 Task: Open Card Card0000000113 in Board Board0000000029 in Workspace WS0000000010 in Trello. Add Member nikhrathi889@gmail.com to Card Card0000000113 in Board Board0000000029 in Workspace WS0000000010 in Trello. Add Purple Label titled Label0000000113 to Card Card0000000113 in Board Board0000000029 in Workspace WS0000000010 in Trello. Add Checklist CL0000000113 to Card Card0000000113 in Board Board0000000029 in Workspace WS0000000010 in Trello. Add Dates with Start Date as Aug 01 2023 and Due Date as Aug 31 2023 to Card Card0000000113 in Board Board0000000029 in Workspace WS0000000010 in Trello
Action: Mouse moved to (452, 24)
Screenshot: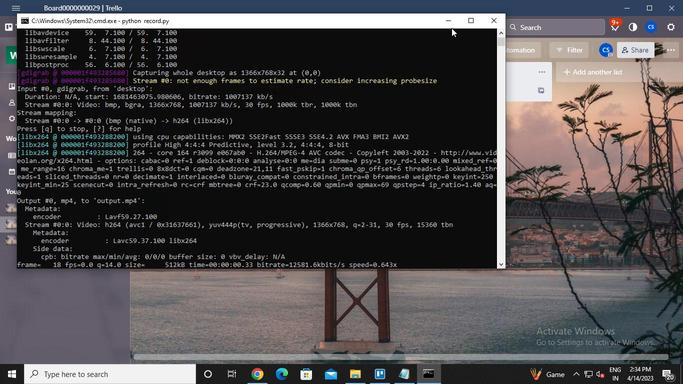 
Action: Mouse pressed left at (452, 24)
Screenshot: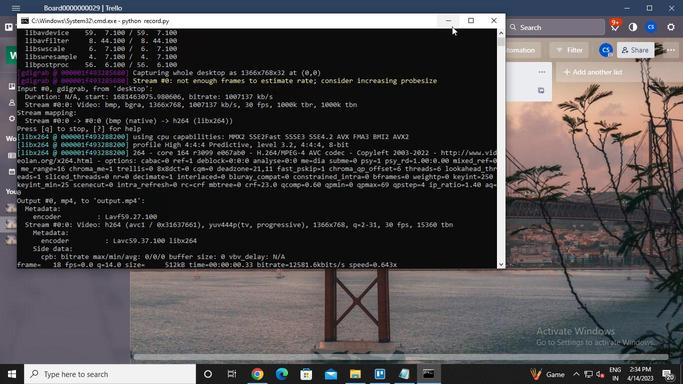 
Action: Mouse moved to (60, 219)
Screenshot: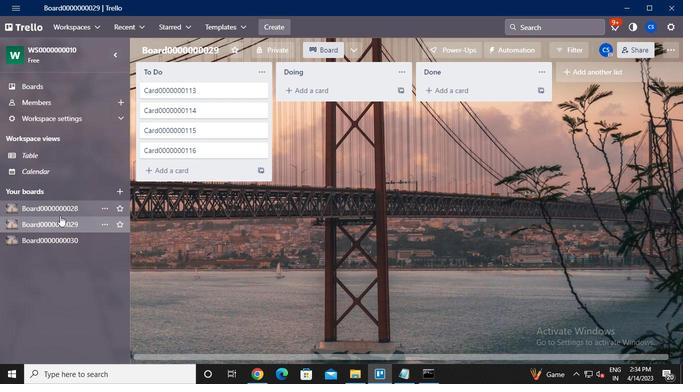 
Action: Mouse pressed left at (60, 219)
Screenshot: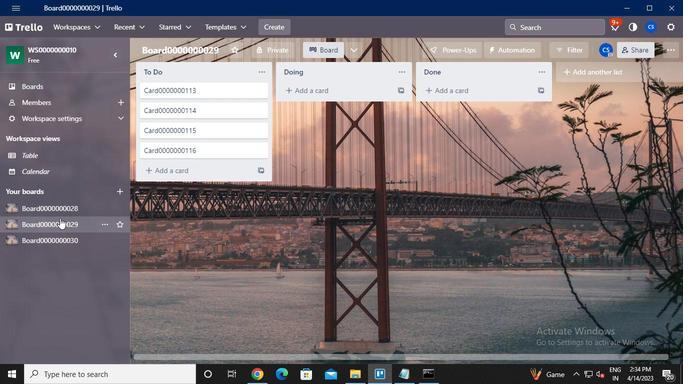 
Action: Mouse moved to (201, 91)
Screenshot: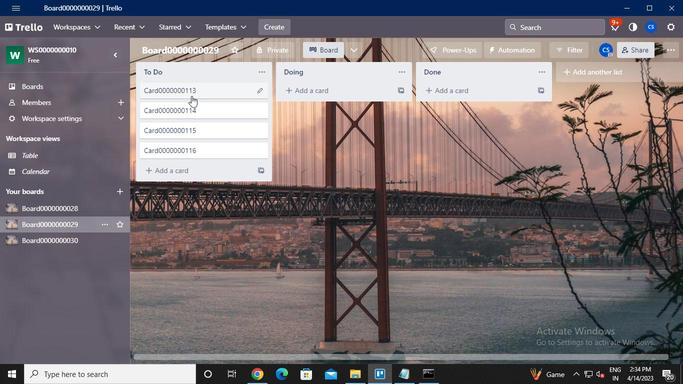 
Action: Mouse pressed left at (201, 91)
Screenshot: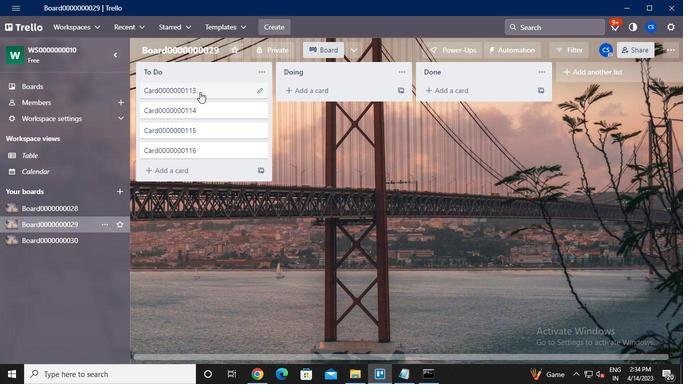 
Action: Mouse moved to (489, 95)
Screenshot: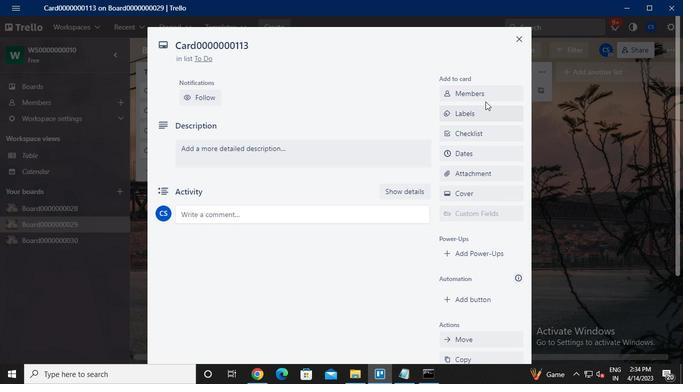 
Action: Mouse pressed left at (489, 95)
Screenshot: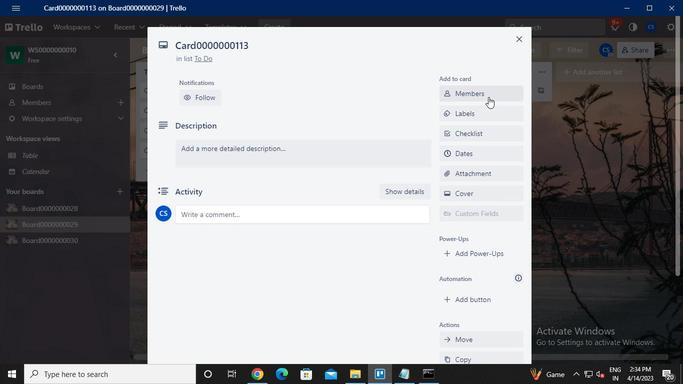 
Action: Mouse moved to (461, 86)
Screenshot: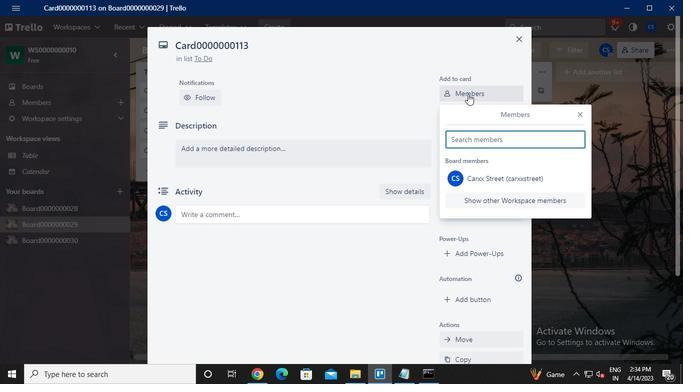 
Action: Keyboard n
Screenshot: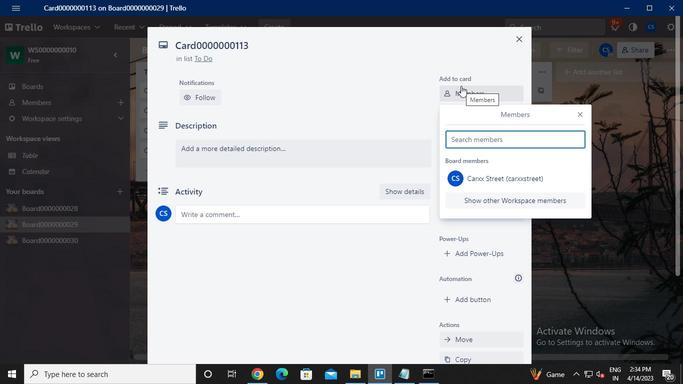 
Action: Keyboard i
Screenshot: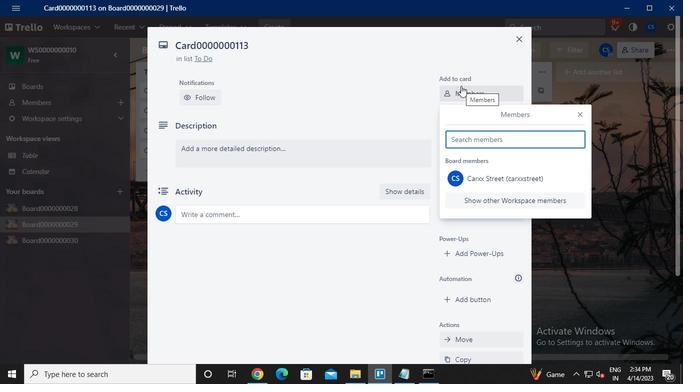 
Action: Keyboard k
Screenshot: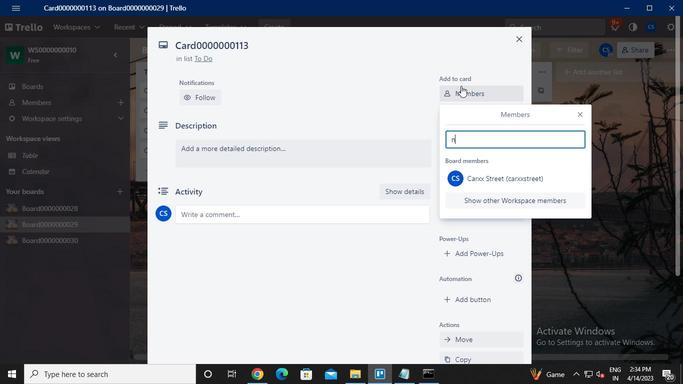 
Action: Keyboard r
Screenshot: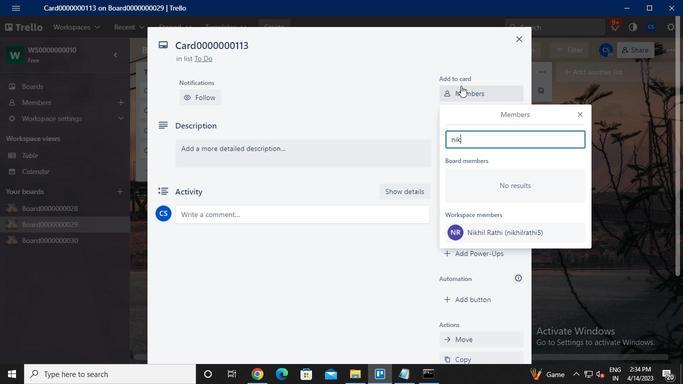 
Action: Keyboard a
Screenshot: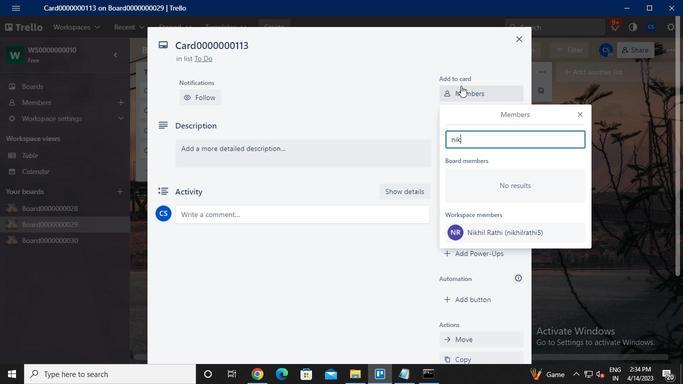 
Action: Keyboard t
Screenshot: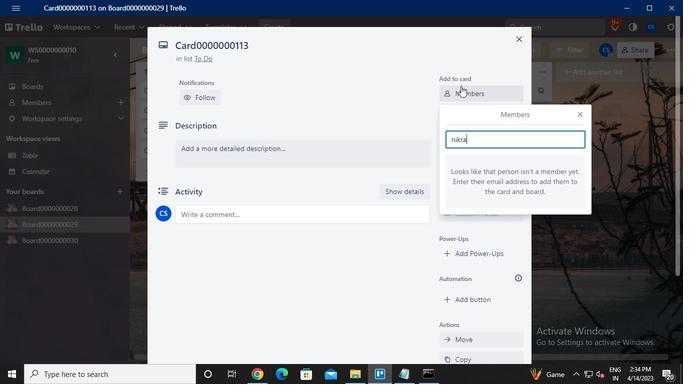 
Action: Keyboard h
Screenshot: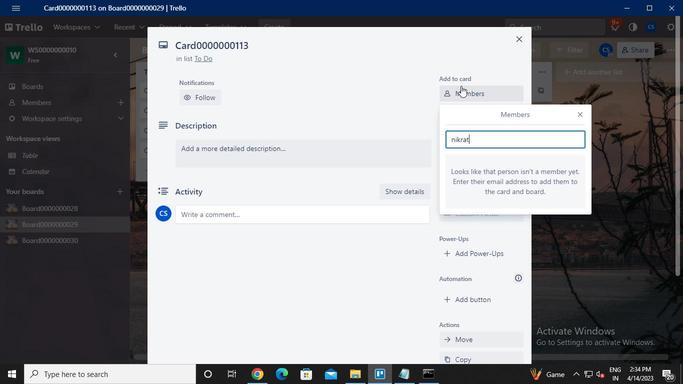 
Action: Keyboard i
Screenshot: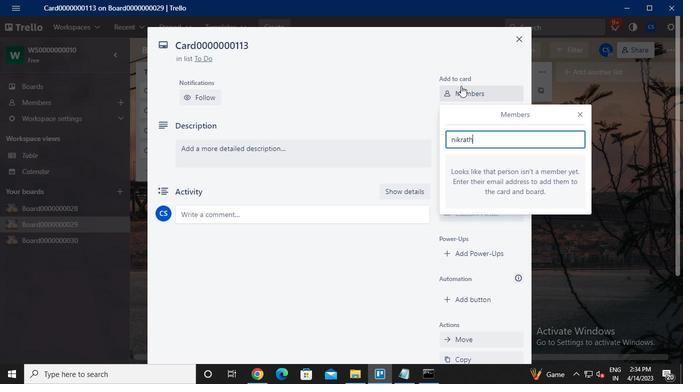 
Action: Keyboard <104>
Screenshot: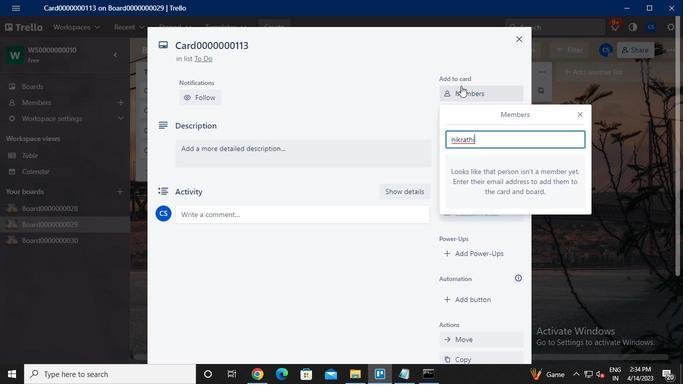 
Action: Keyboard <104>
Screenshot: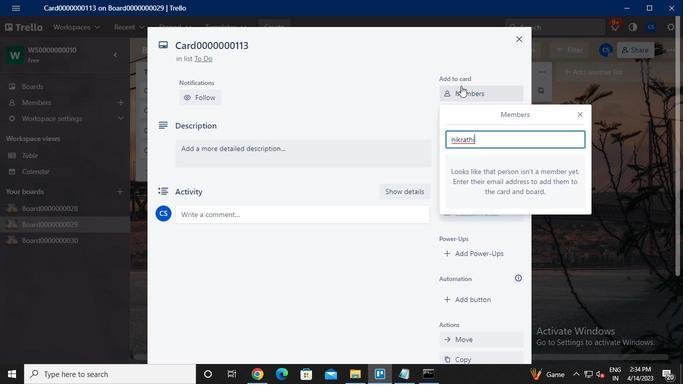 
Action: Keyboard <105>
Screenshot: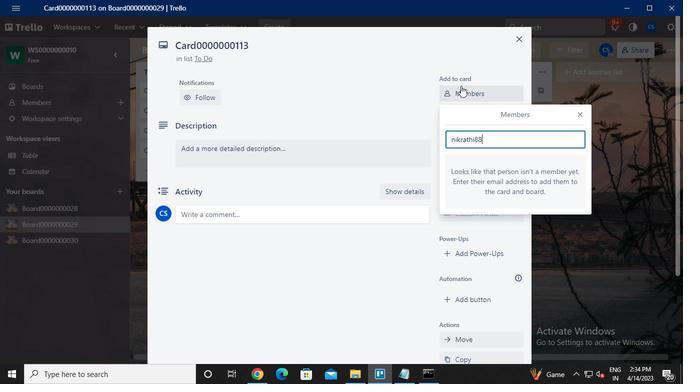 
Action: Keyboard Key.shift
Screenshot: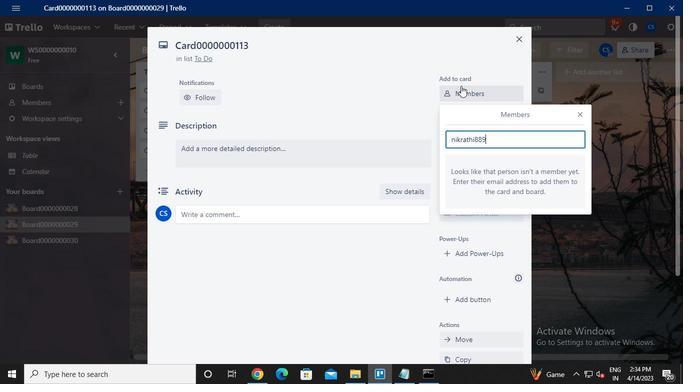 
Action: Keyboard @
Screenshot: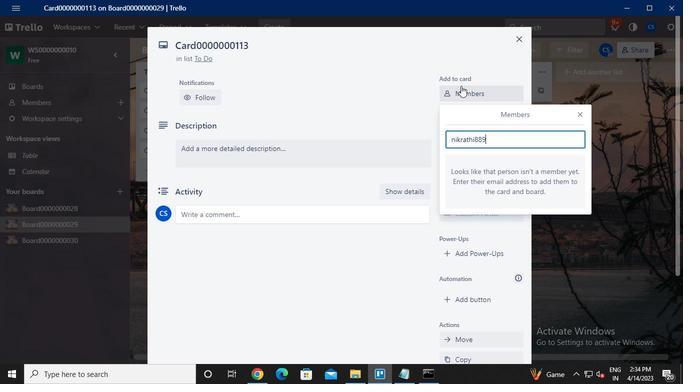 
Action: Keyboard g
Screenshot: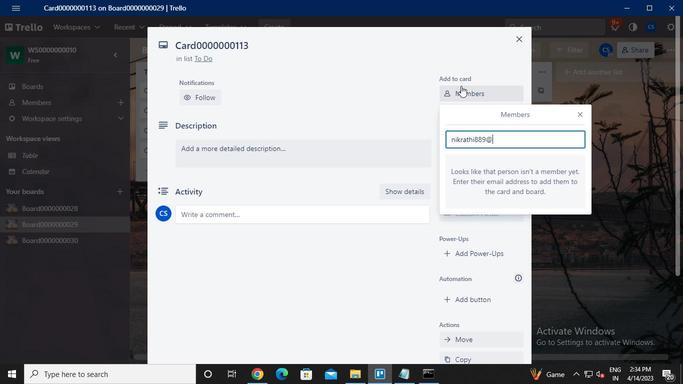 
Action: Keyboard m
Screenshot: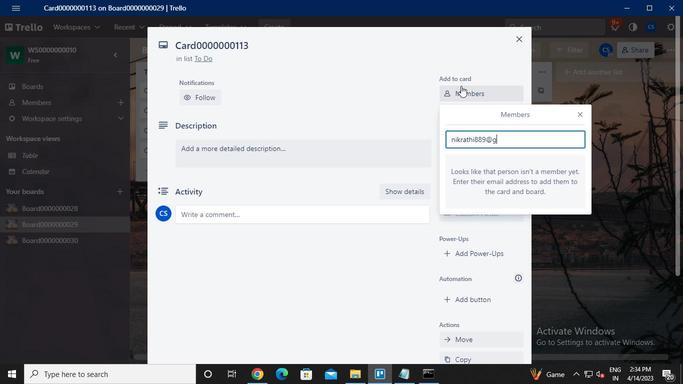 
Action: Keyboard a
Screenshot: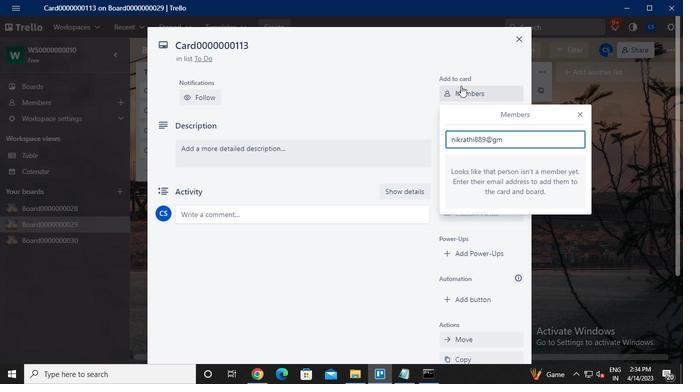 
Action: Keyboard i
Screenshot: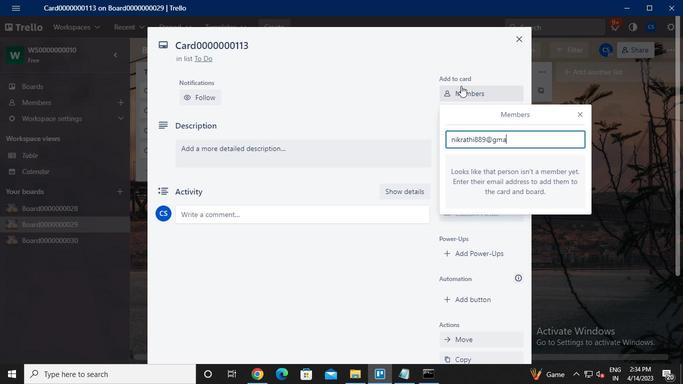 
Action: Keyboard l
Screenshot: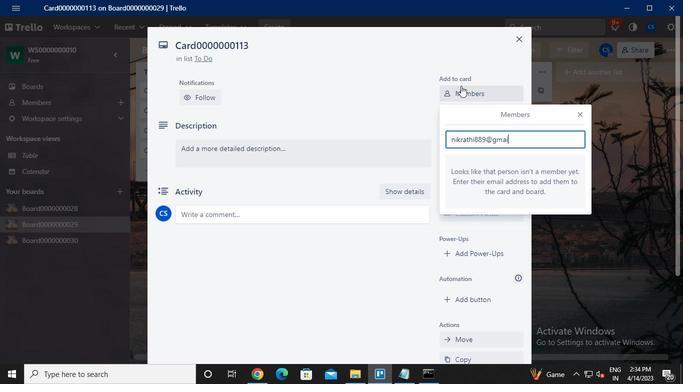 
Action: Keyboard .
Screenshot: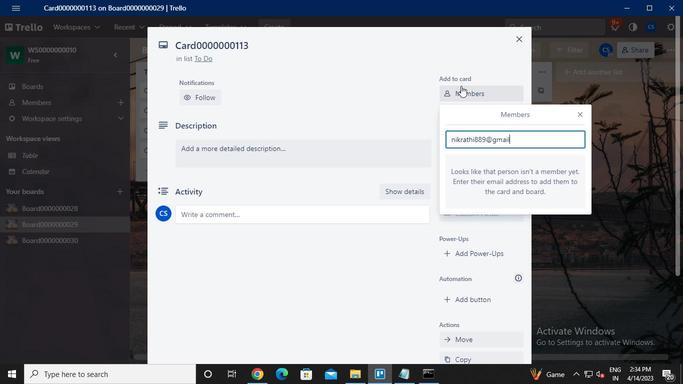 
Action: Keyboard c
Screenshot: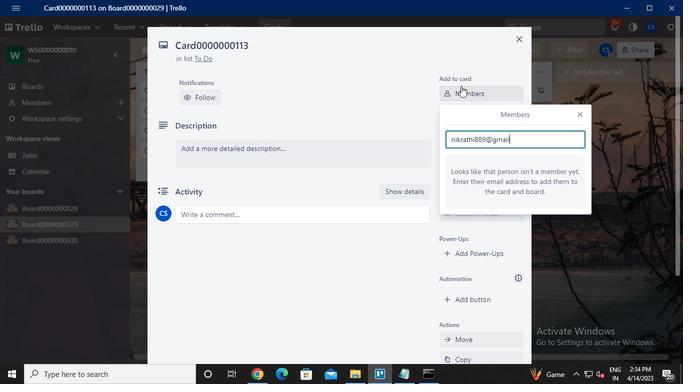 
Action: Keyboard o
Screenshot: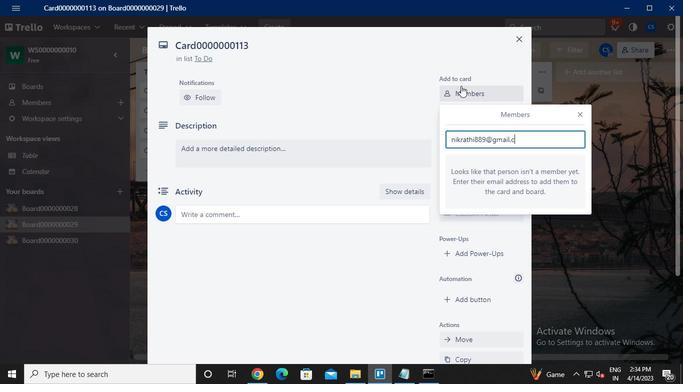 
Action: Keyboard m
Screenshot: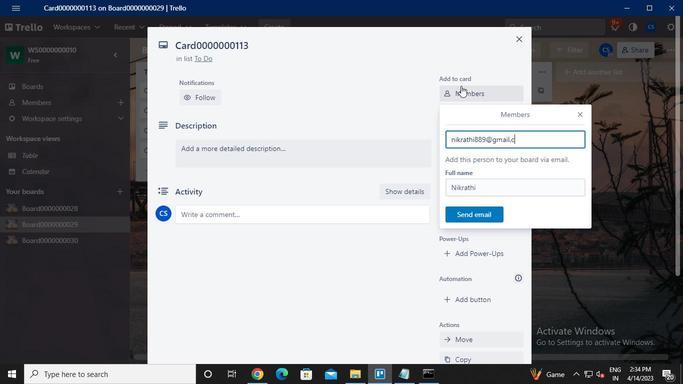 
Action: Mouse moved to (482, 210)
Screenshot: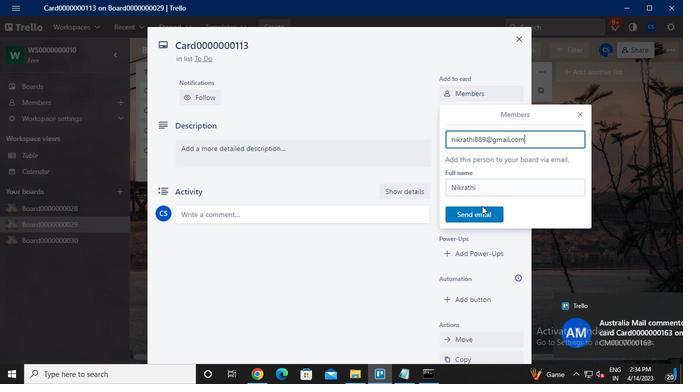 
Action: Mouse pressed left at (482, 210)
Screenshot: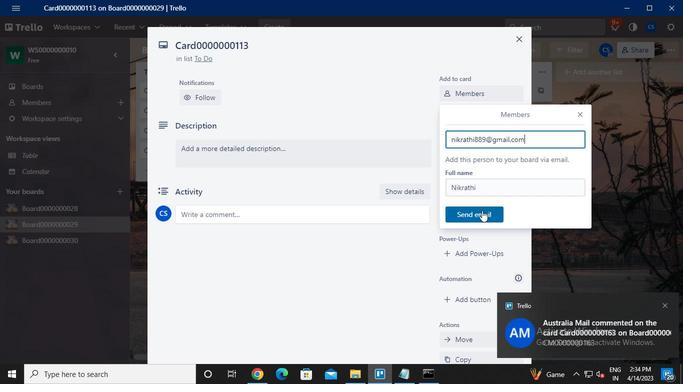 
Action: Mouse moved to (472, 152)
Screenshot: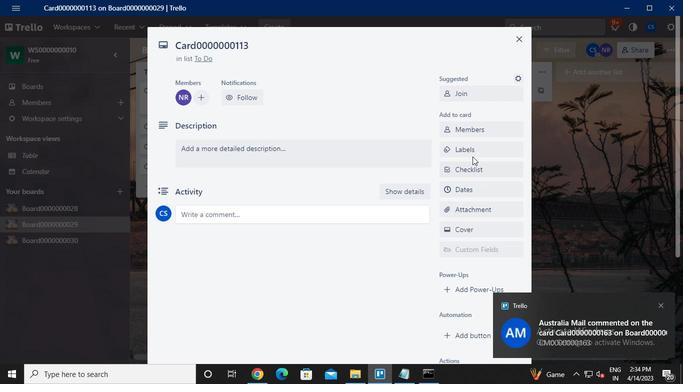 
Action: Mouse pressed left at (472, 152)
Screenshot: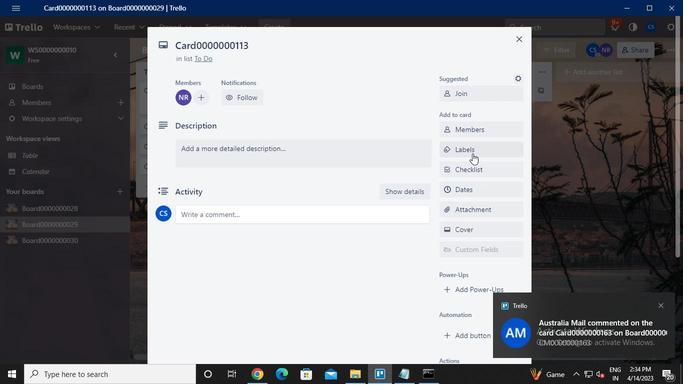 
Action: Mouse moved to (494, 223)
Screenshot: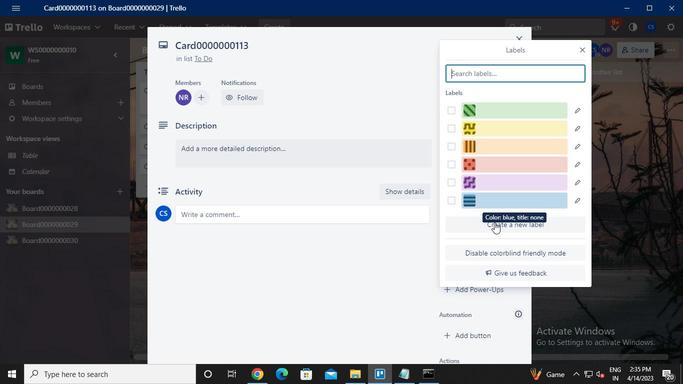 
Action: Mouse pressed left at (494, 223)
Screenshot: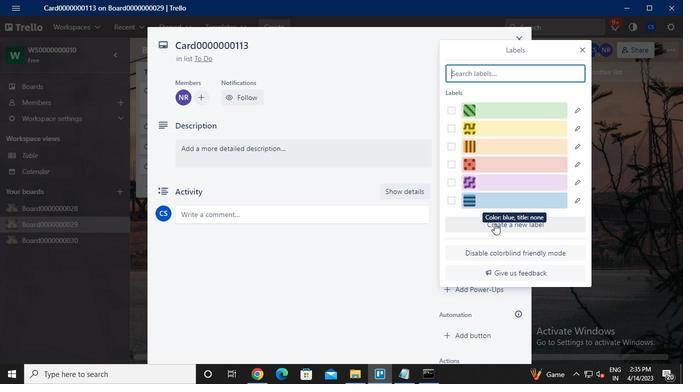 
Action: Mouse moved to (490, 217)
Screenshot: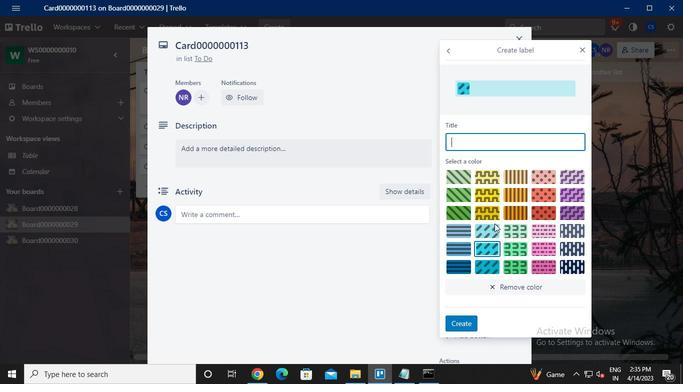 
Action: Keyboard Key.caps_lock
Screenshot: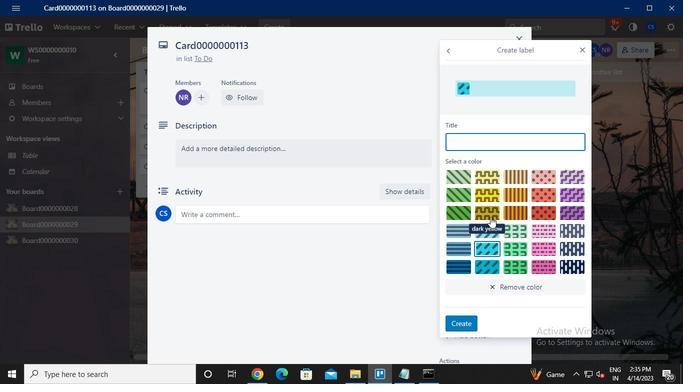 
Action: Keyboard l
Screenshot: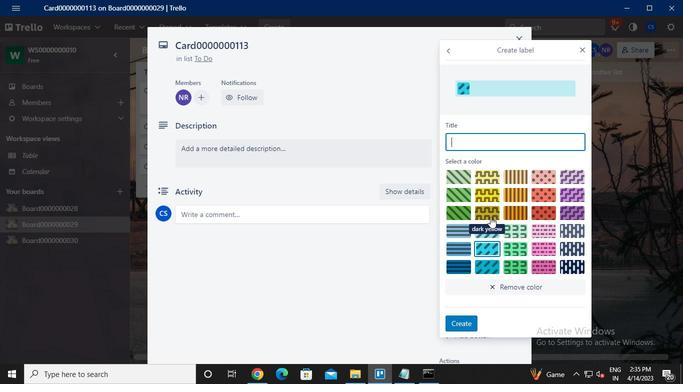 
Action: Keyboard Key.caps_lock
Screenshot: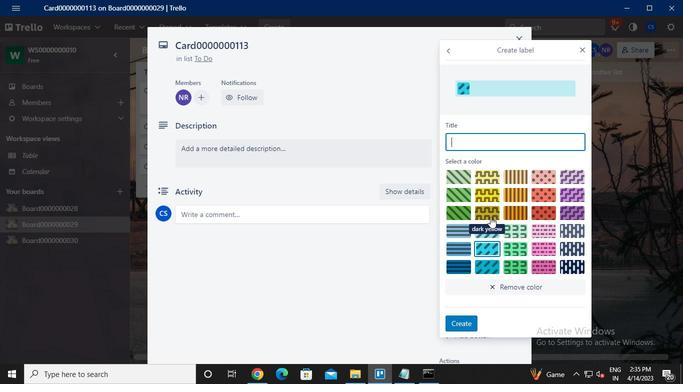 
Action: Keyboard a
Screenshot: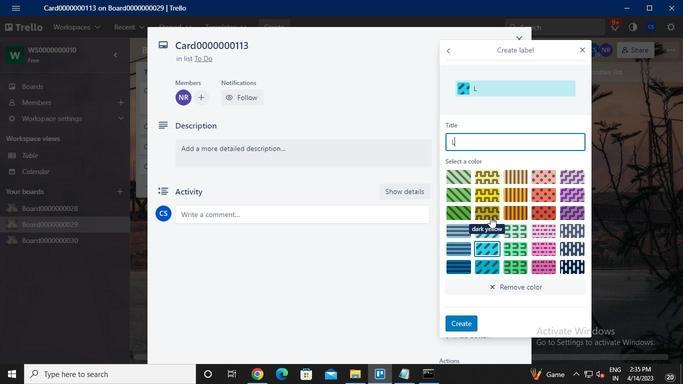 
Action: Keyboard b
Screenshot: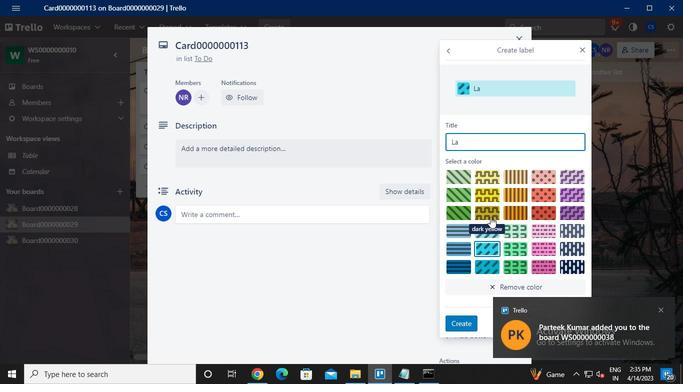
Action: Keyboard e
Screenshot: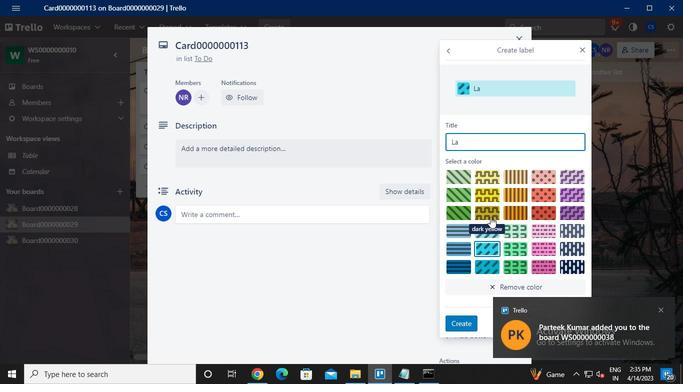 
Action: Keyboard l
Screenshot: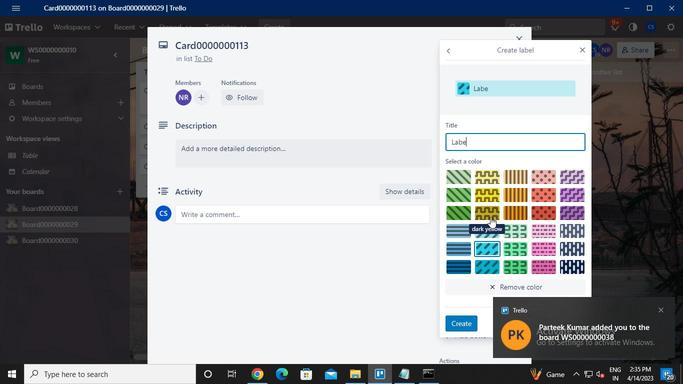 
Action: Keyboard <96>
Screenshot: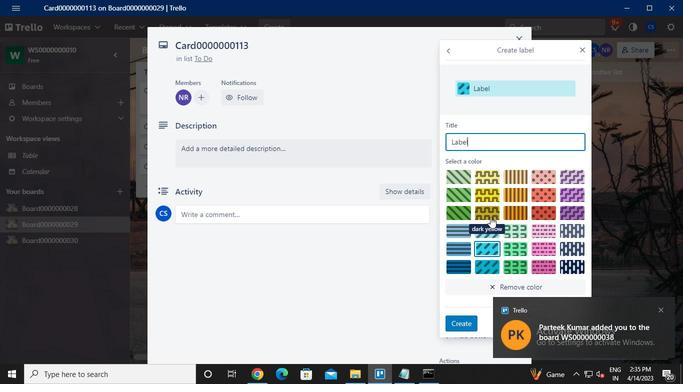 
Action: Keyboard <96>
Screenshot: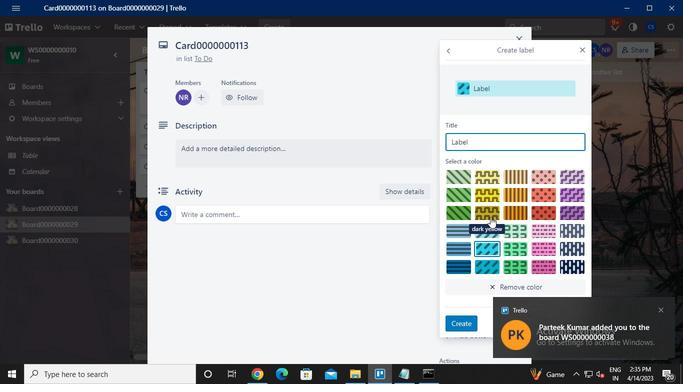 
Action: Keyboard <96>
Screenshot: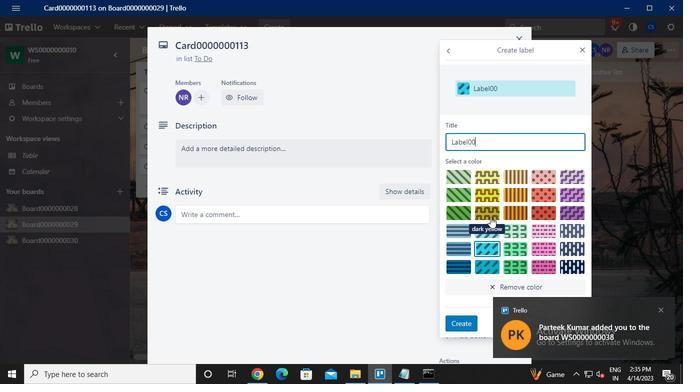 
Action: Keyboard <96>
Screenshot: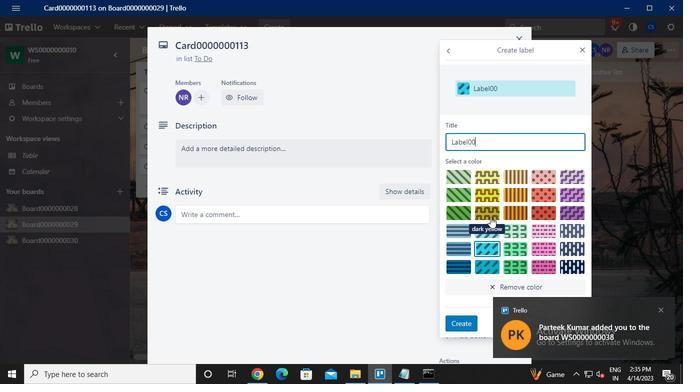 
Action: Keyboard <96>
Screenshot: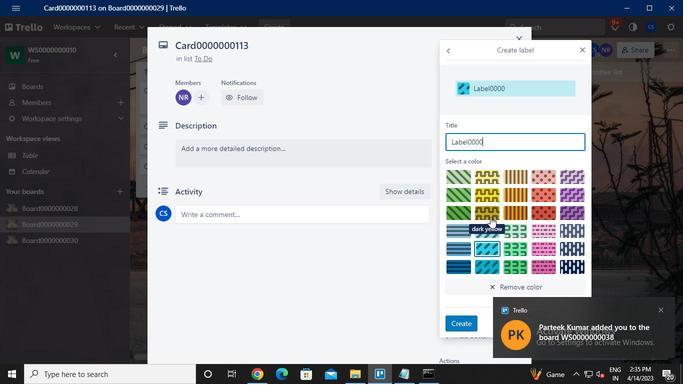 
Action: Keyboard <96>
Screenshot: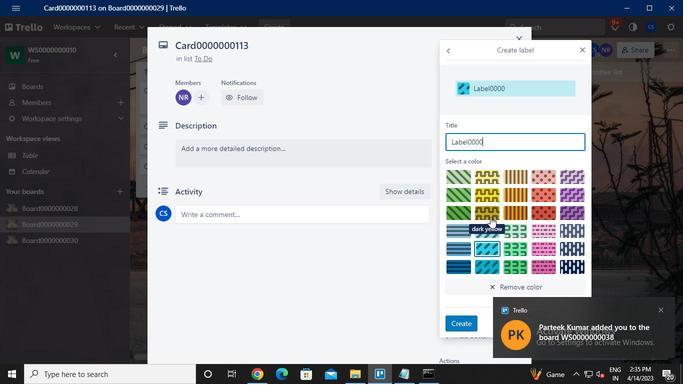 
Action: Keyboard <96>
Screenshot: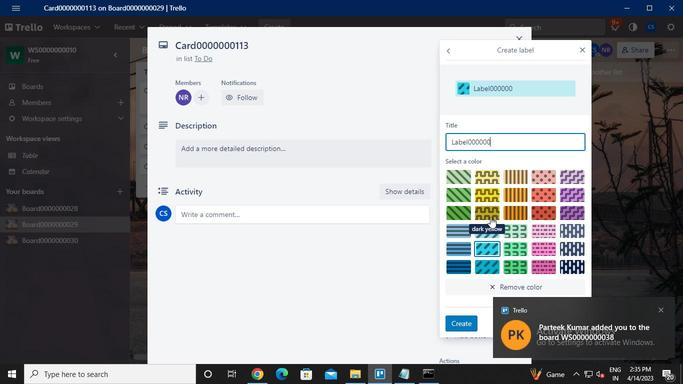
Action: Keyboard <97>
Screenshot: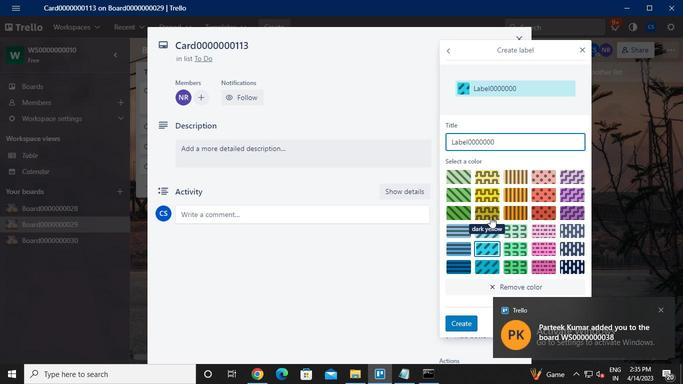 
Action: Keyboard <97>
Screenshot: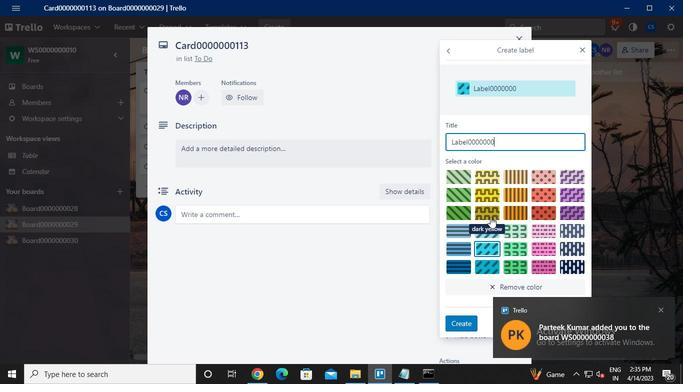 
Action: Keyboard <99>
Screenshot: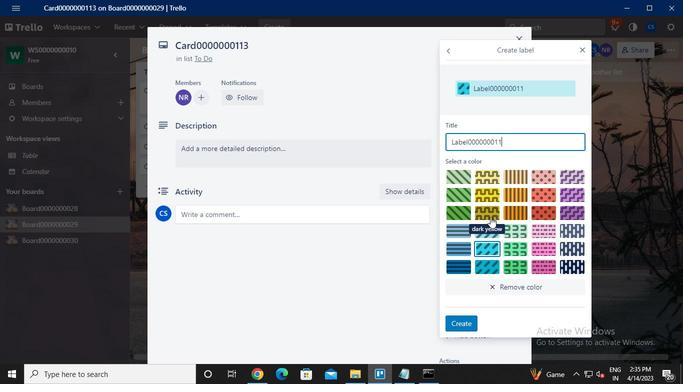 
Action: Mouse moved to (571, 198)
Screenshot: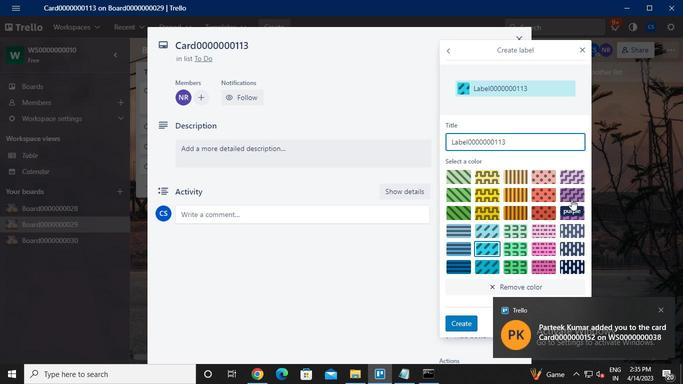 
Action: Mouse pressed left at (571, 198)
Screenshot: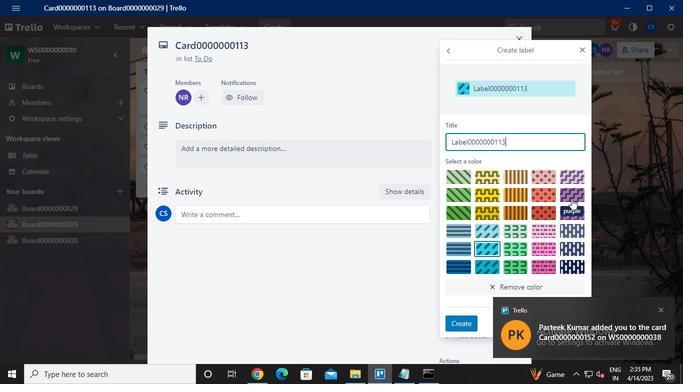 
Action: Mouse moved to (462, 325)
Screenshot: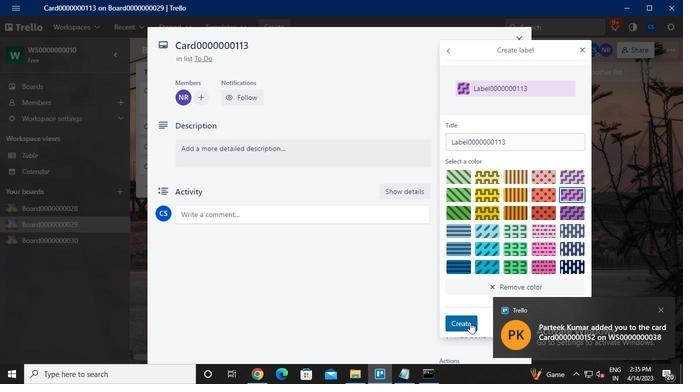 
Action: Mouse pressed left at (462, 325)
Screenshot: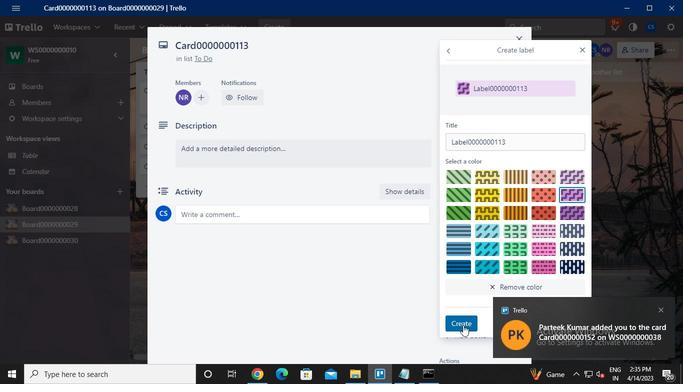 
Action: Mouse moved to (582, 50)
Screenshot: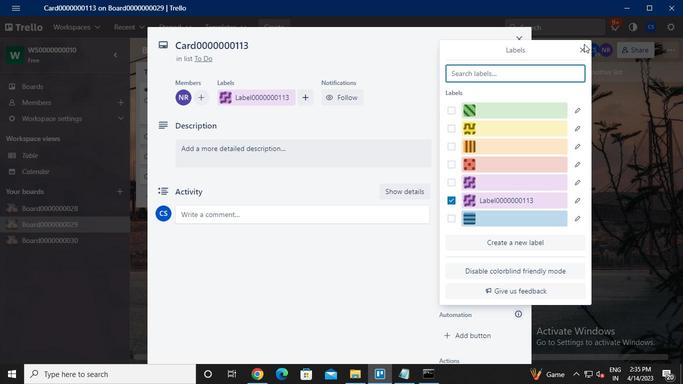 
Action: Mouse pressed left at (582, 50)
Screenshot: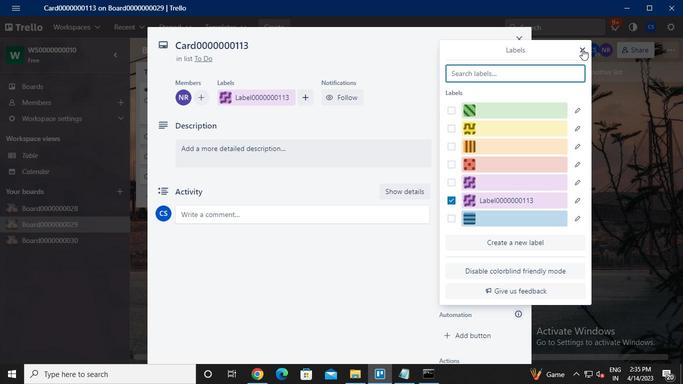 
Action: Mouse moved to (474, 165)
Screenshot: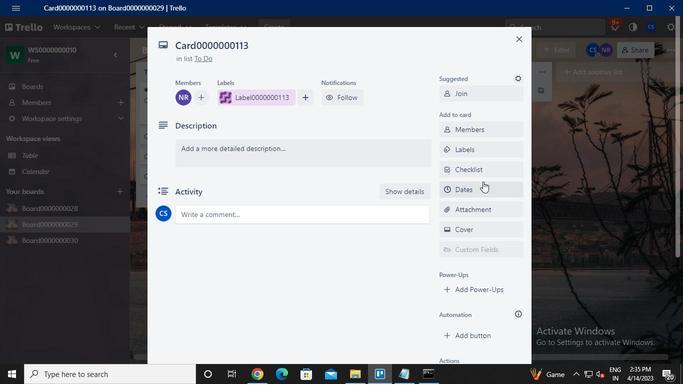 
Action: Mouse pressed left at (474, 165)
Screenshot: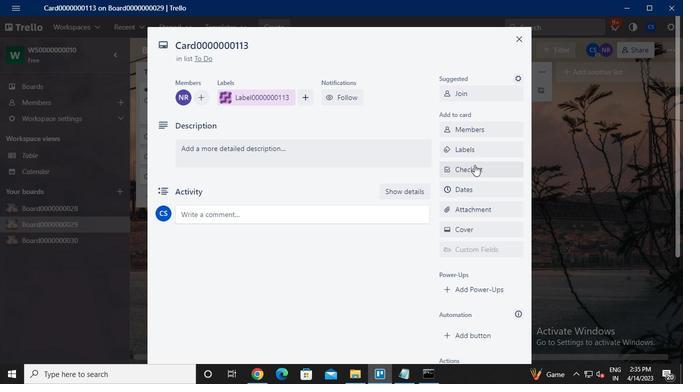 
Action: Mouse moved to (470, 171)
Screenshot: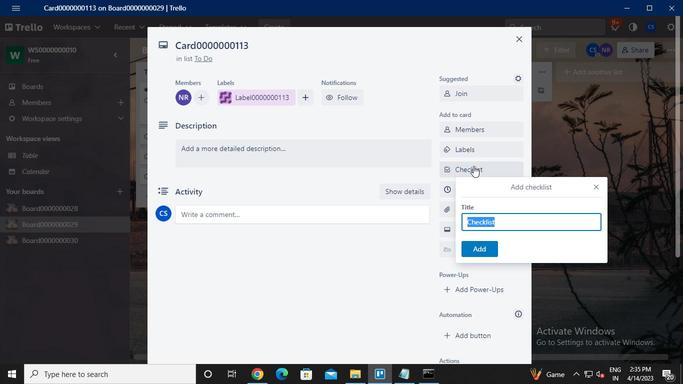 
Action: Keyboard Key.caps_lock
Screenshot: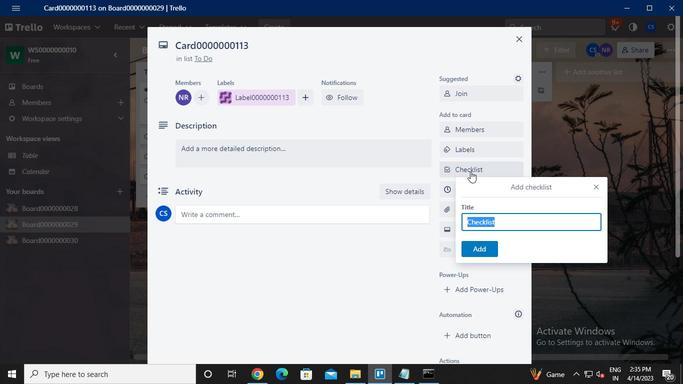 
Action: Keyboard c
Screenshot: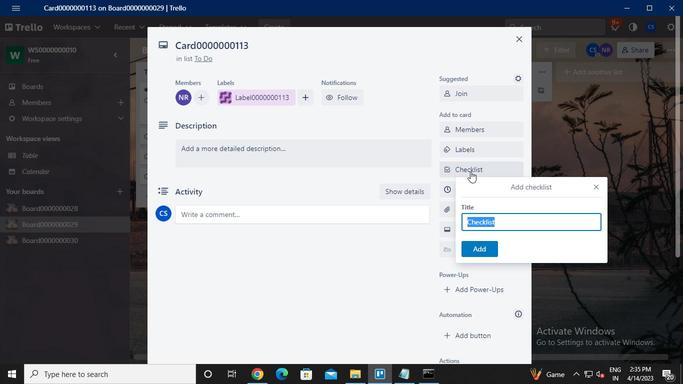 
Action: Keyboard l
Screenshot: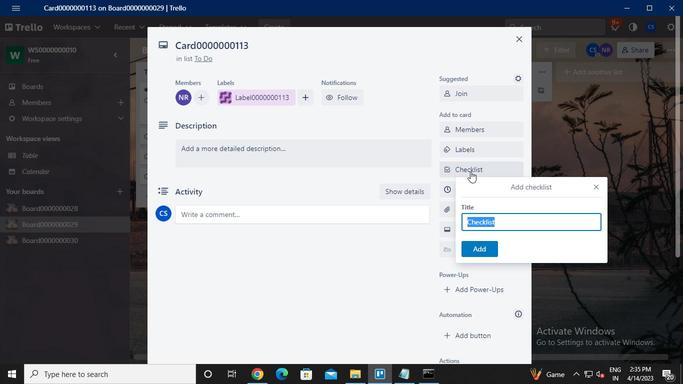 
Action: Keyboard <96>
Screenshot: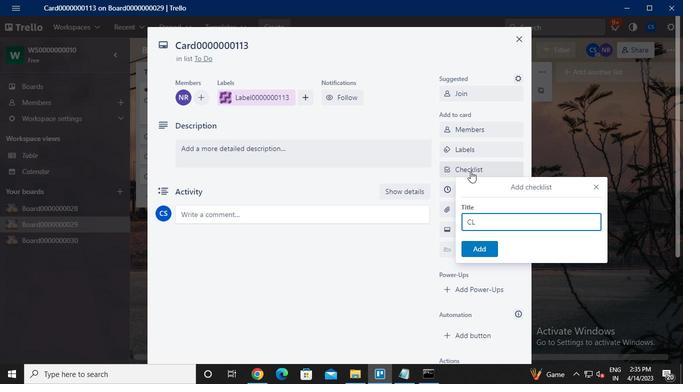 
Action: Keyboard <96>
Screenshot: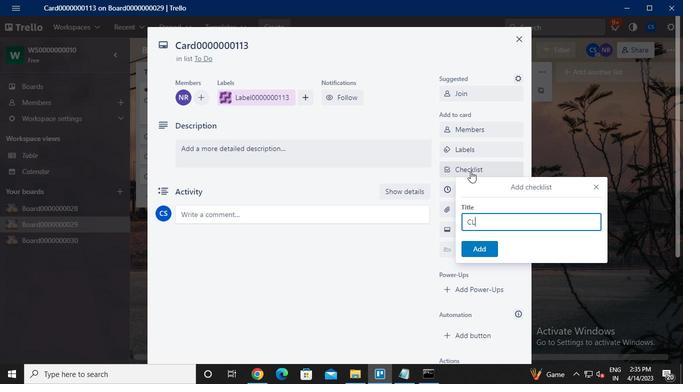 
Action: Keyboard <96>
Screenshot: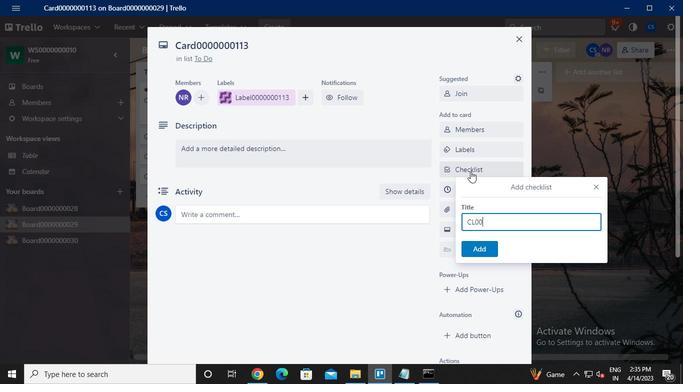 
Action: Keyboard <96>
Screenshot: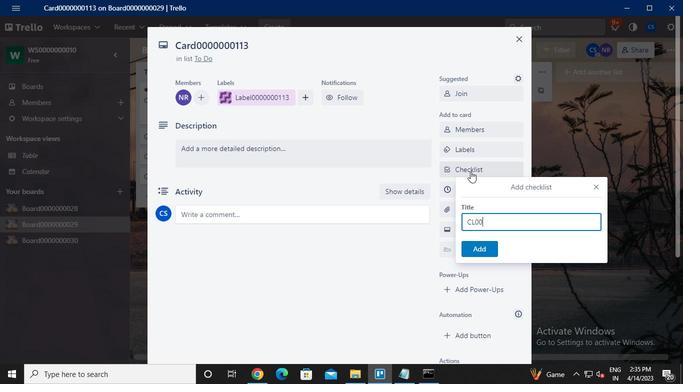 
Action: Keyboard <96>
Screenshot: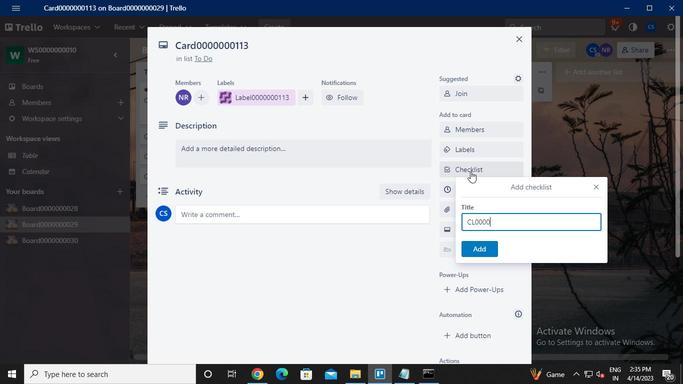 
Action: Keyboard <96>
Screenshot: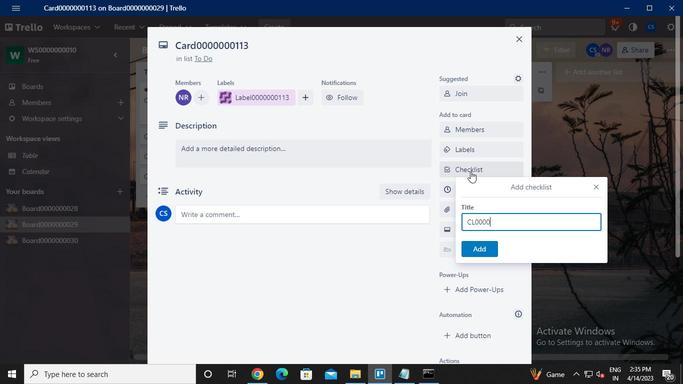 
Action: Keyboard <96>
Screenshot: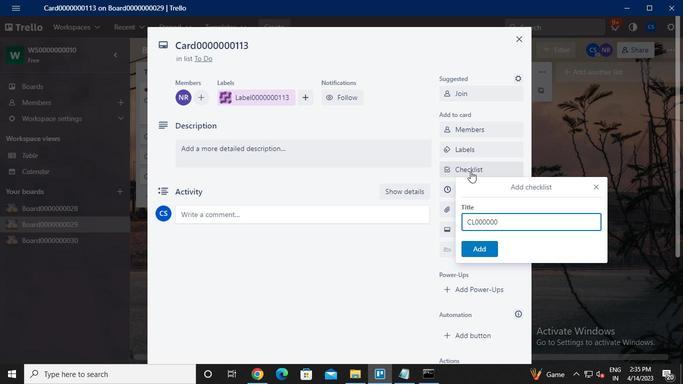 
Action: Keyboard <97>
Screenshot: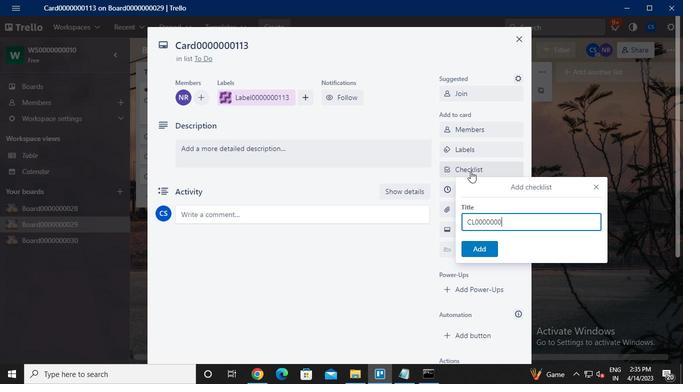 
Action: Keyboard <97>
Screenshot: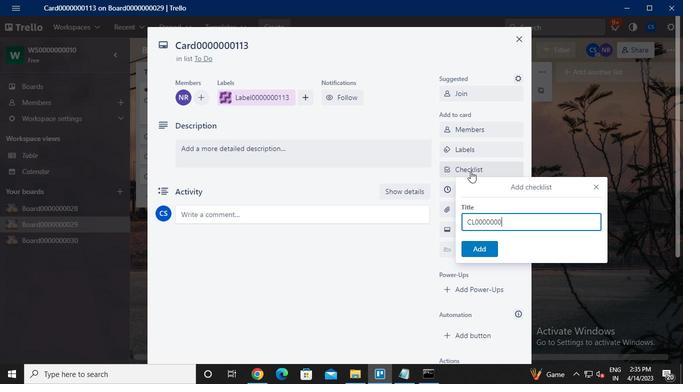 
Action: Keyboard <99>
Screenshot: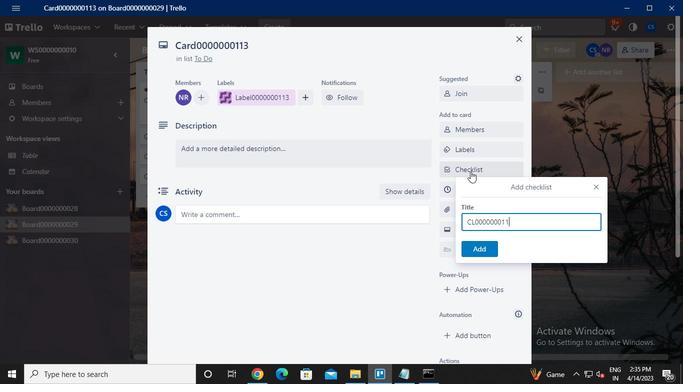 
Action: Mouse moved to (478, 255)
Screenshot: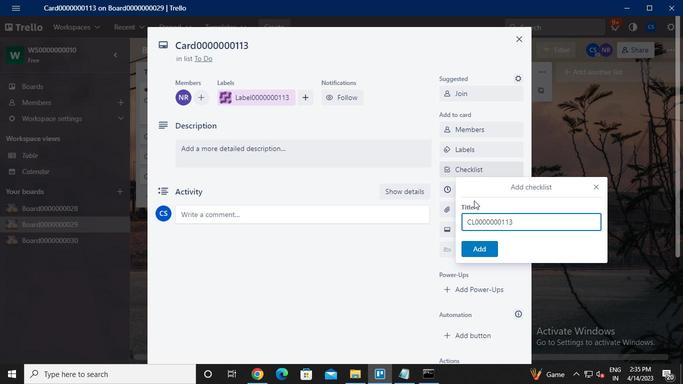
Action: Mouse pressed left at (478, 255)
Screenshot: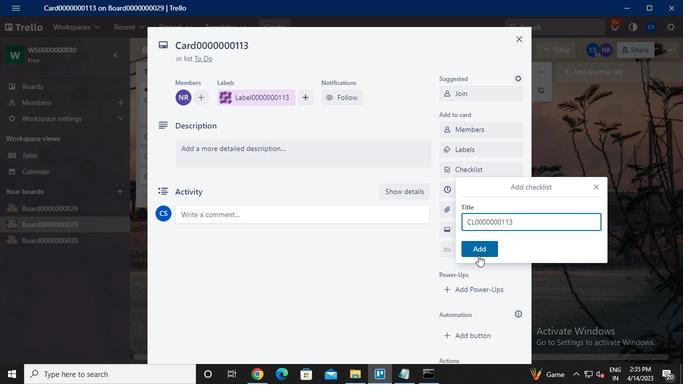 
Action: Mouse moved to (477, 190)
Screenshot: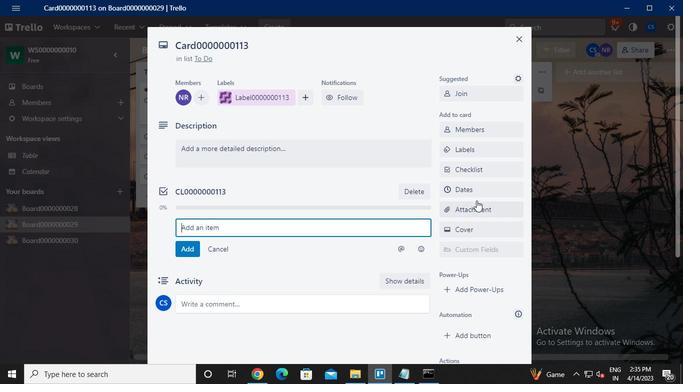 
Action: Mouse pressed left at (477, 190)
Screenshot: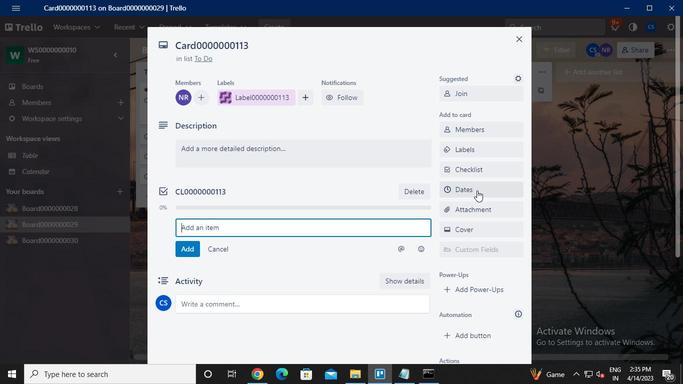 
Action: Mouse moved to (574, 71)
Screenshot: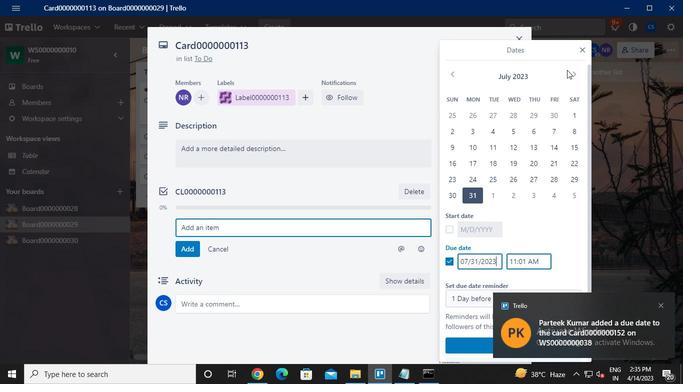 
Action: Mouse pressed left at (574, 71)
Screenshot: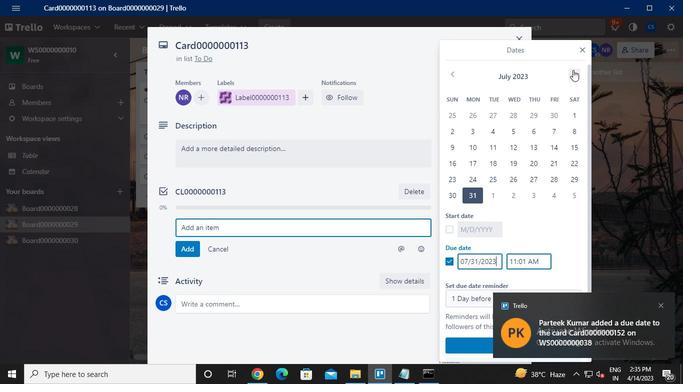 
Action: Mouse moved to (495, 117)
Screenshot: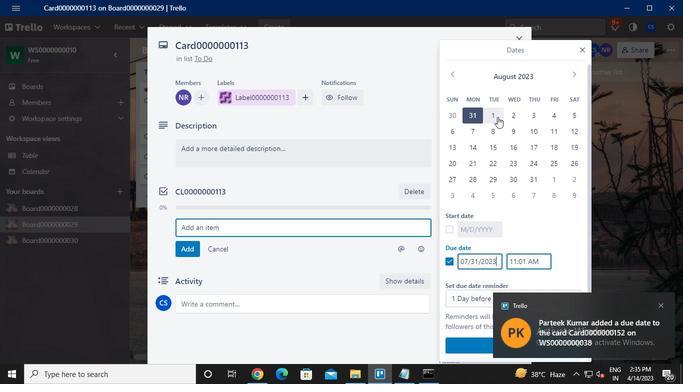 
Action: Mouse pressed left at (495, 117)
Screenshot: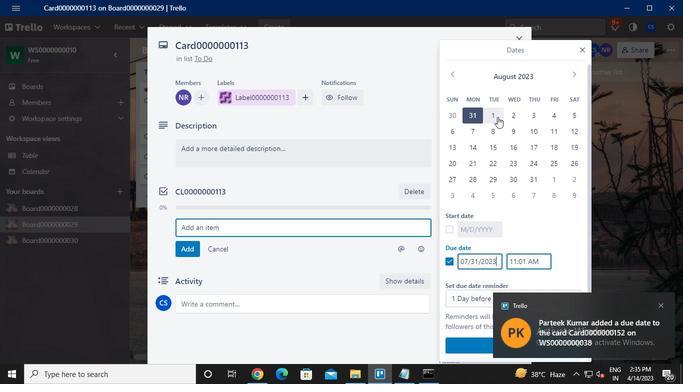 
Action: Mouse moved to (448, 226)
Screenshot: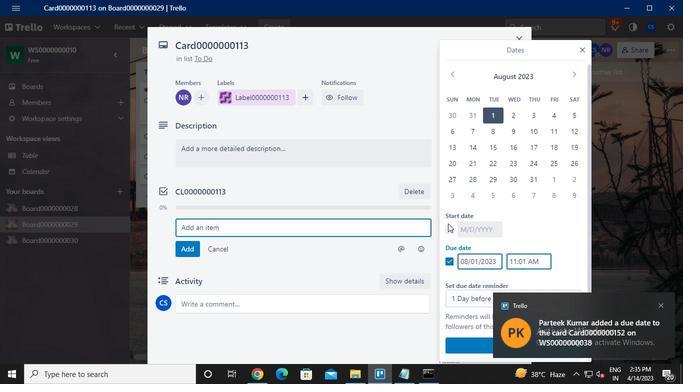 
Action: Mouse pressed left at (448, 226)
Screenshot: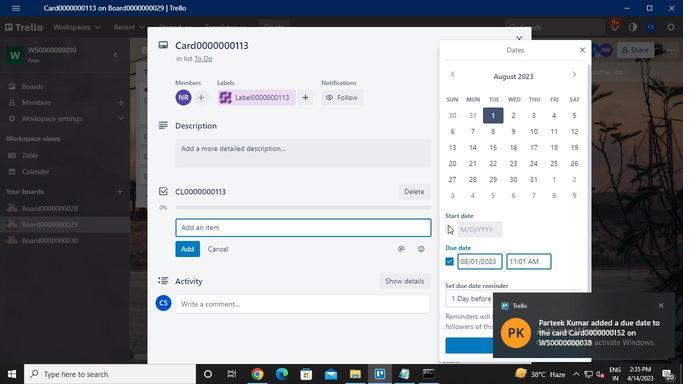 
Action: Mouse moved to (572, 75)
Screenshot: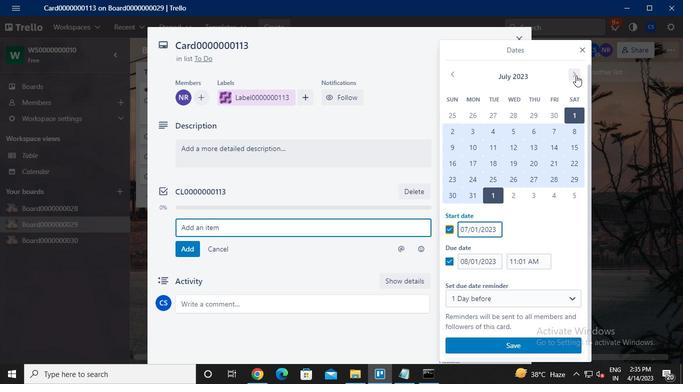 
Action: Mouse pressed left at (572, 75)
Screenshot: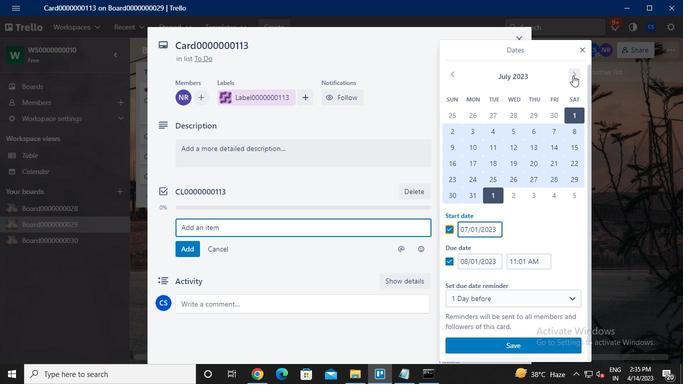 
Action: Mouse moved to (495, 114)
Screenshot: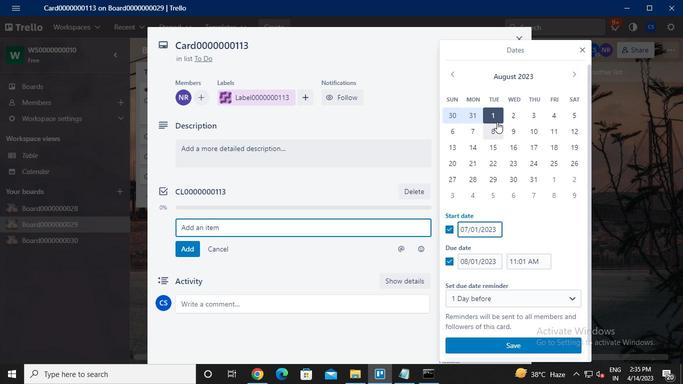 
Action: Mouse pressed left at (495, 114)
Screenshot: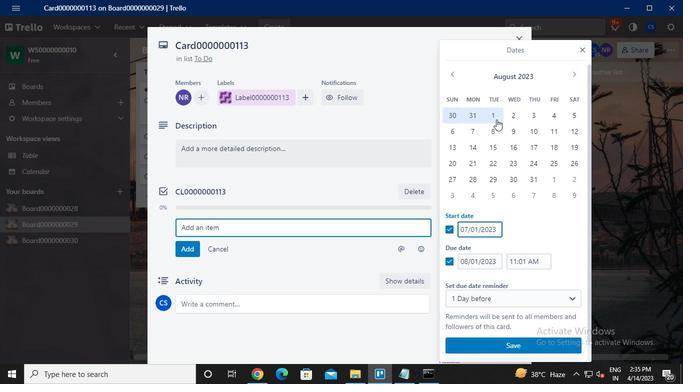 
Action: Mouse moved to (530, 179)
Screenshot: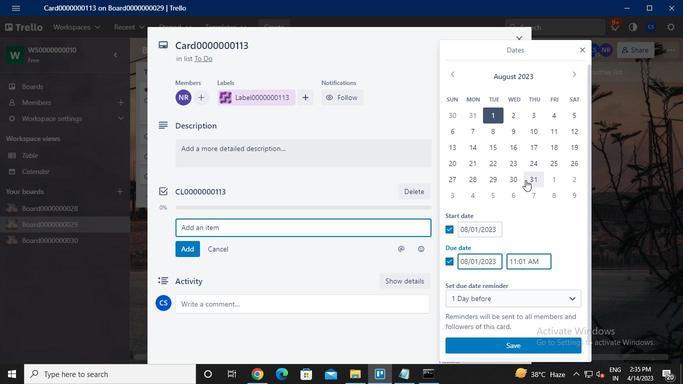 
Action: Mouse pressed left at (530, 179)
Screenshot: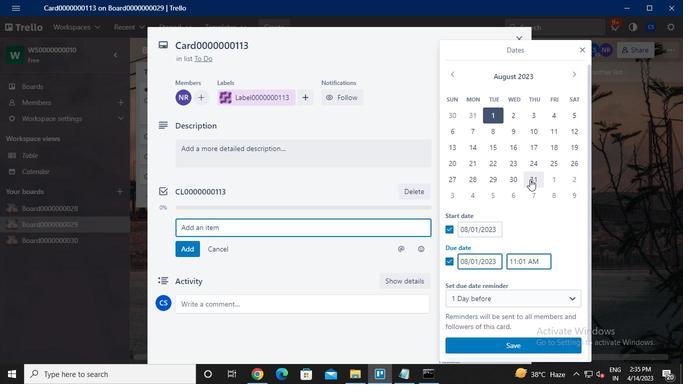 
Action: Mouse moved to (503, 343)
Screenshot: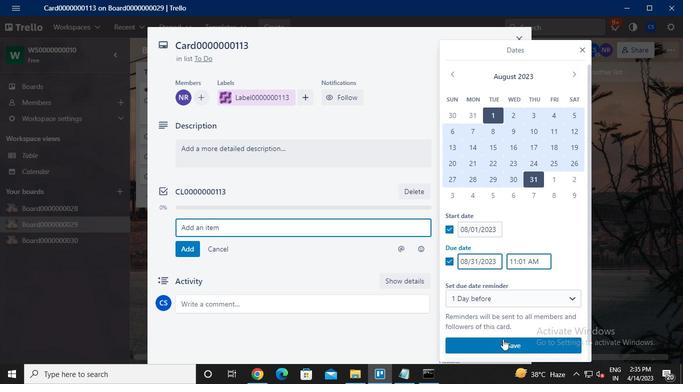 
Action: Mouse pressed left at (503, 343)
Screenshot: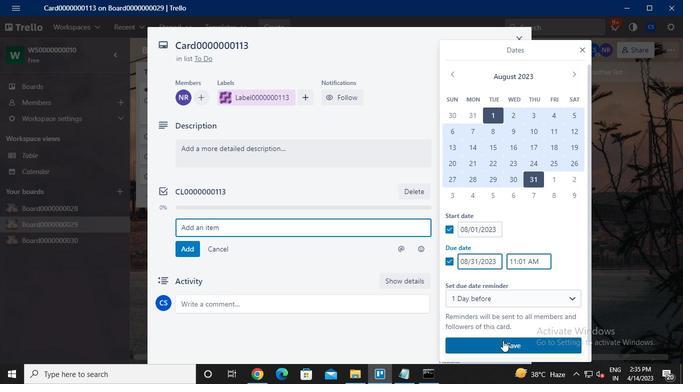 
Action: Mouse moved to (437, 377)
Screenshot: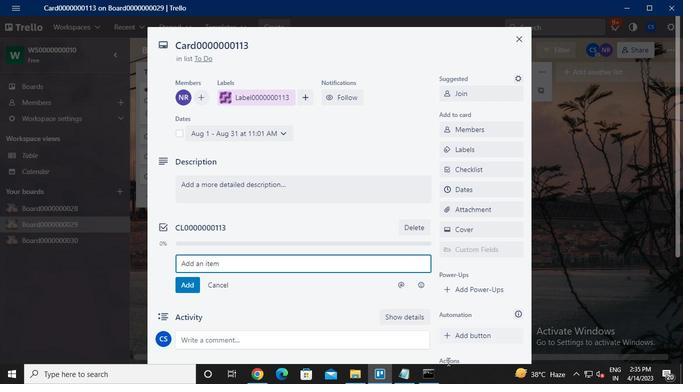 
Action: Mouse pressed left at (437, 377)
Screenshot: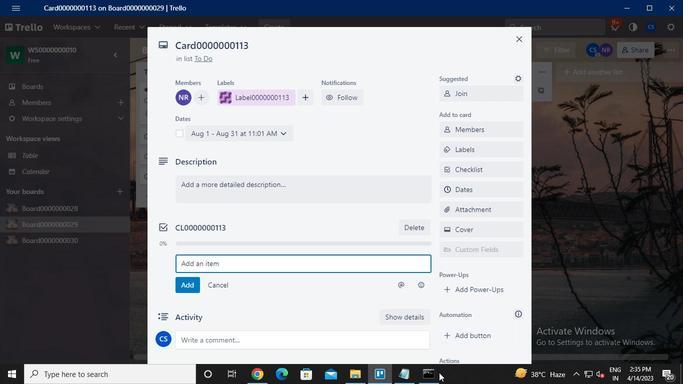 
Action: Mouse moved to (496, 15)
Screenshot: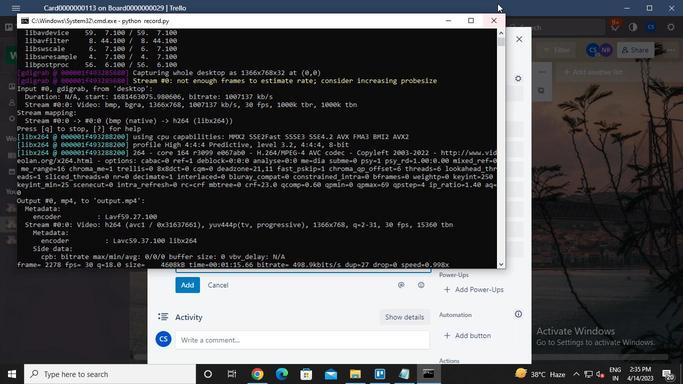 
Action: Mouse pressed left at (496, 15)
Screenshot: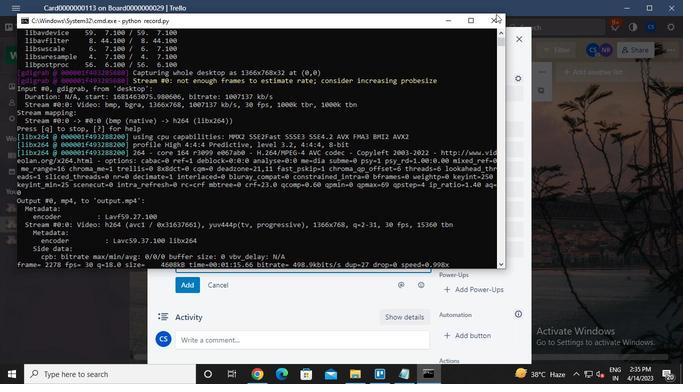 
Action: Mouse moved to (497, 20)
Screenshot: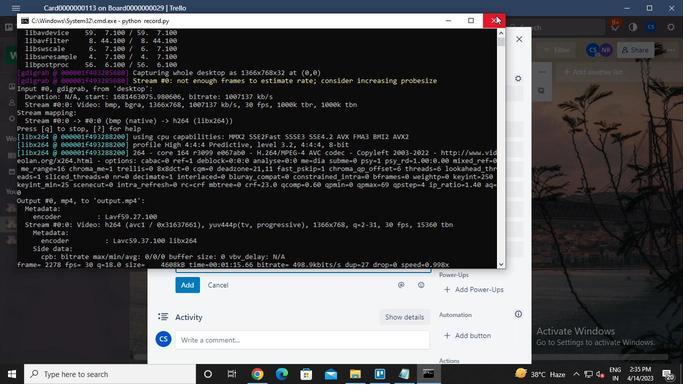 
